 Task: Look for products in the category "Chocolate & Candy" from the brand "Store Brand".
Action: Mouse moved to (18, 66)
Screenshot: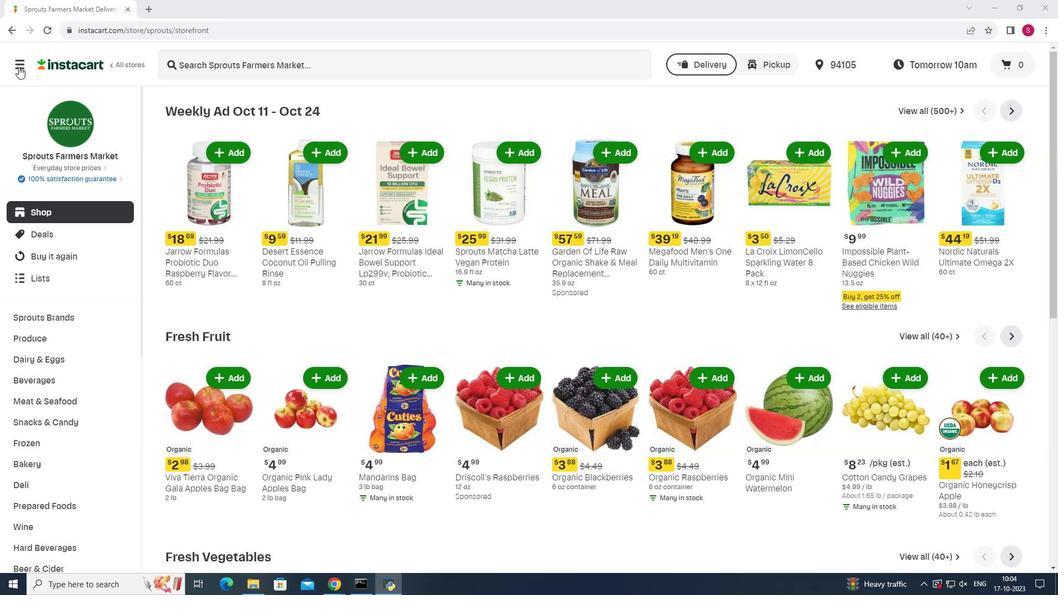 
Action: Mouse pressed left at (18, 66)
Screenshot: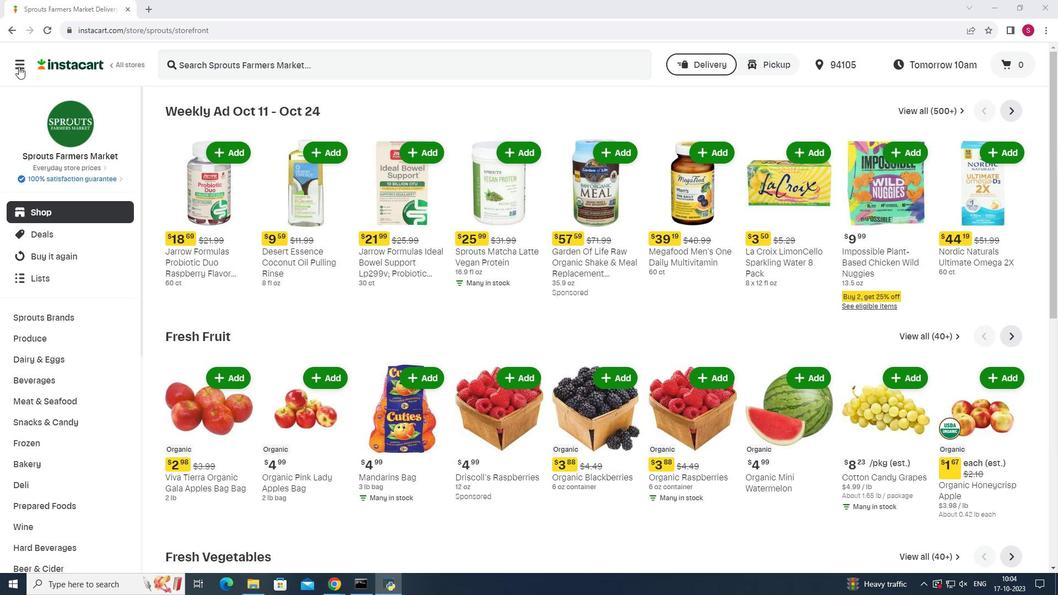 
Action: Mouse moved to (51, 288)
Screenshot: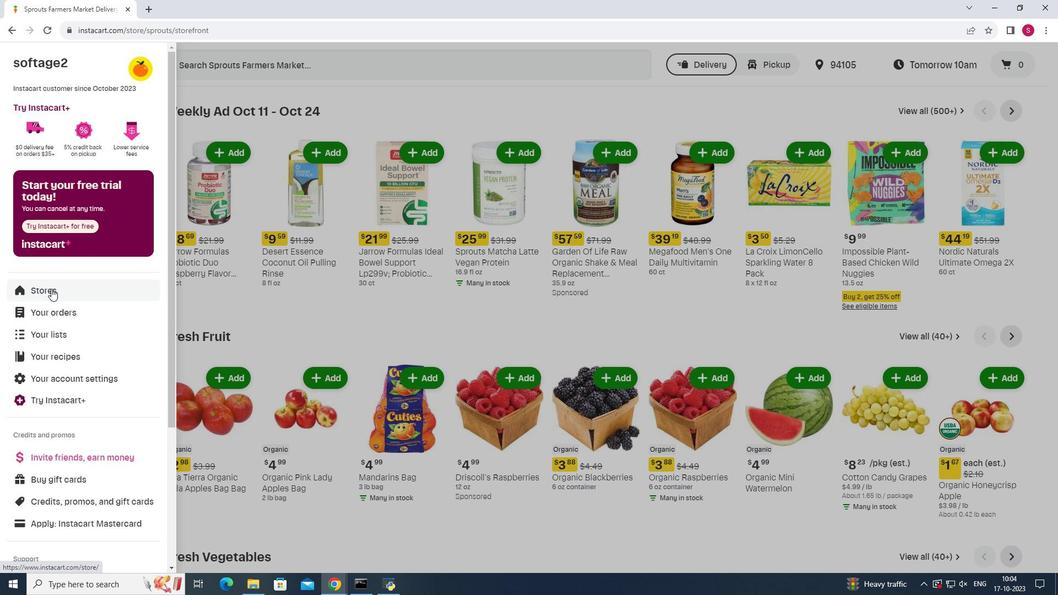 
Action: Mouse pressed left at (51, 288)
Screenshot: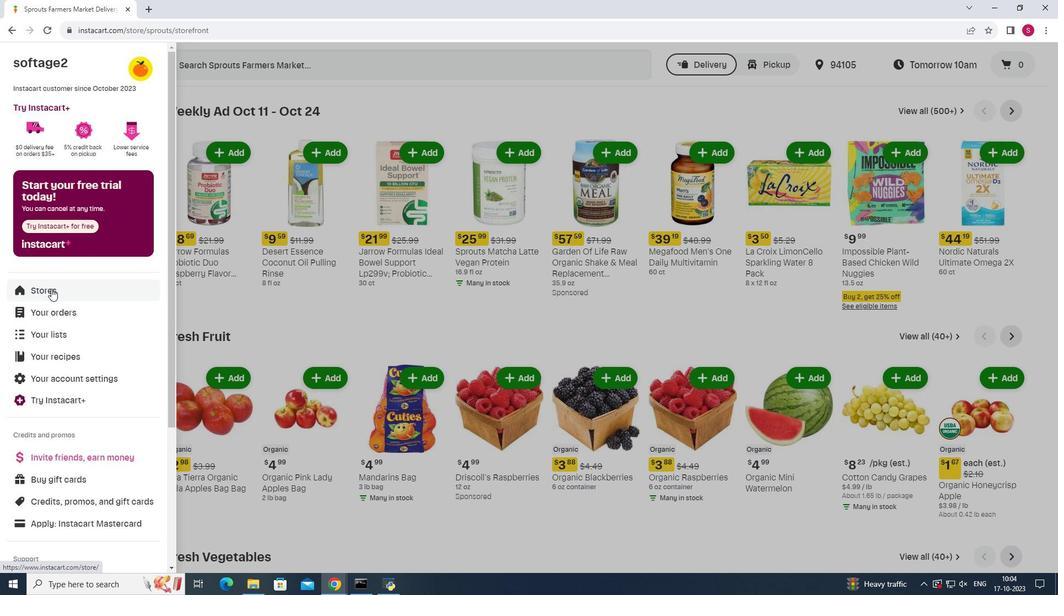 
Action: Mouse moved to (254, 102)
Screenshot: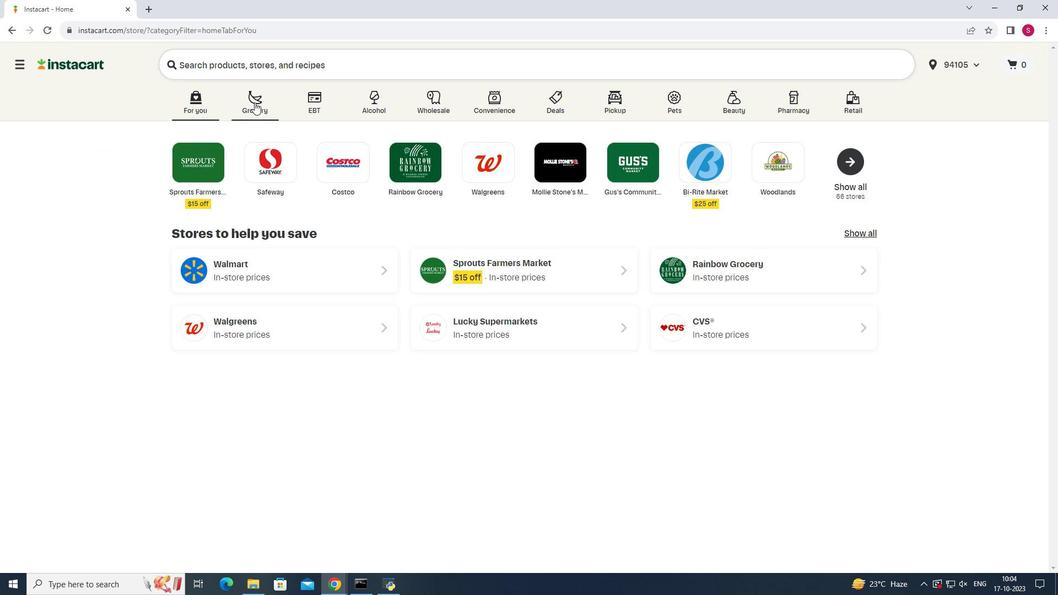 
Action: Mouse pressed left at (254, 102)
Screenshot: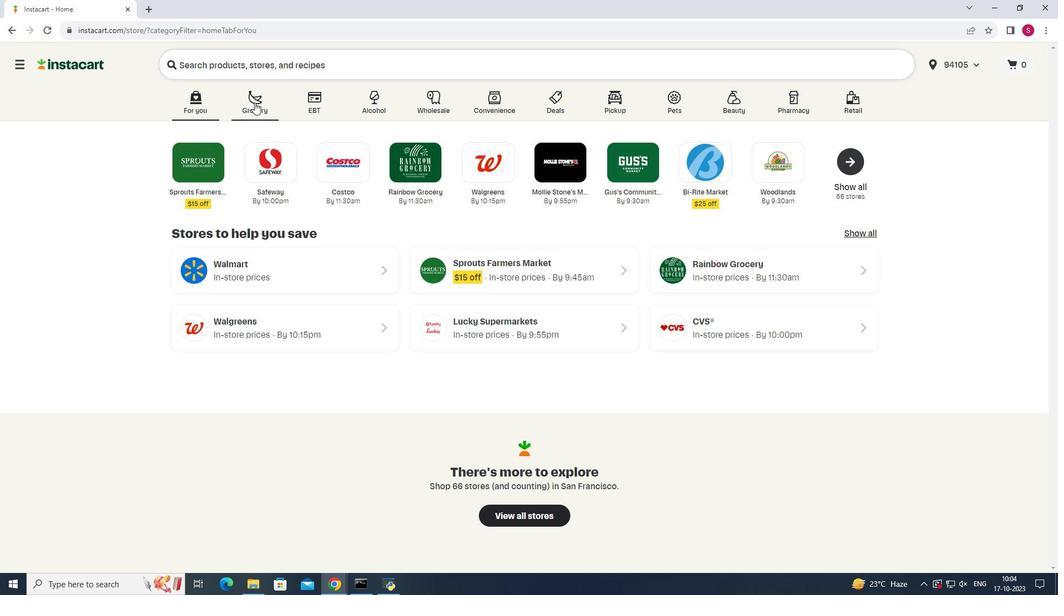 
Action: Mouse moved to (770, 153)
Screenshot: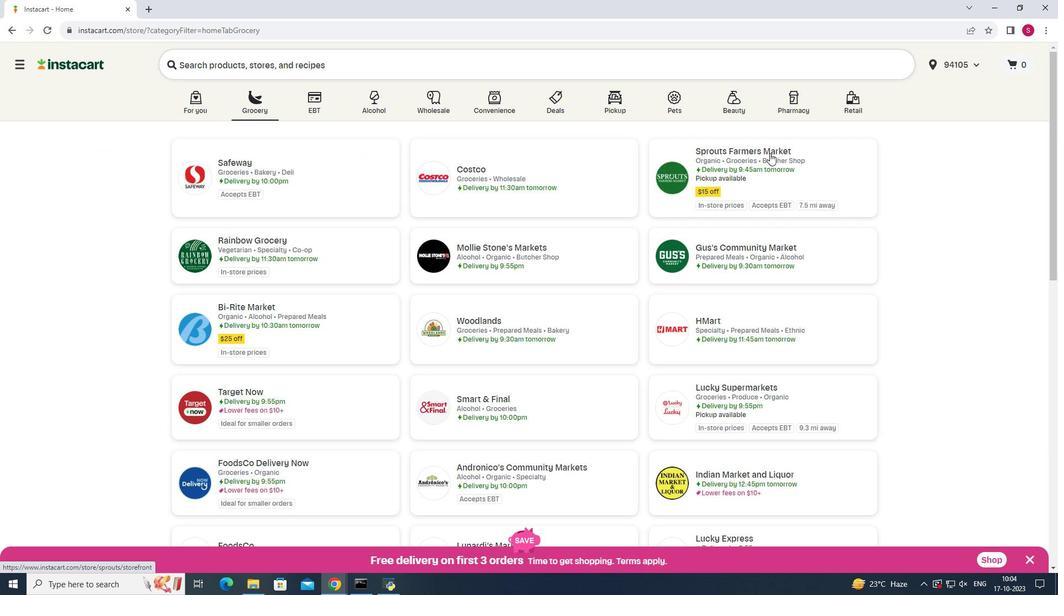 
Action: Mouse pressed left at (770, 153)
Screenshot: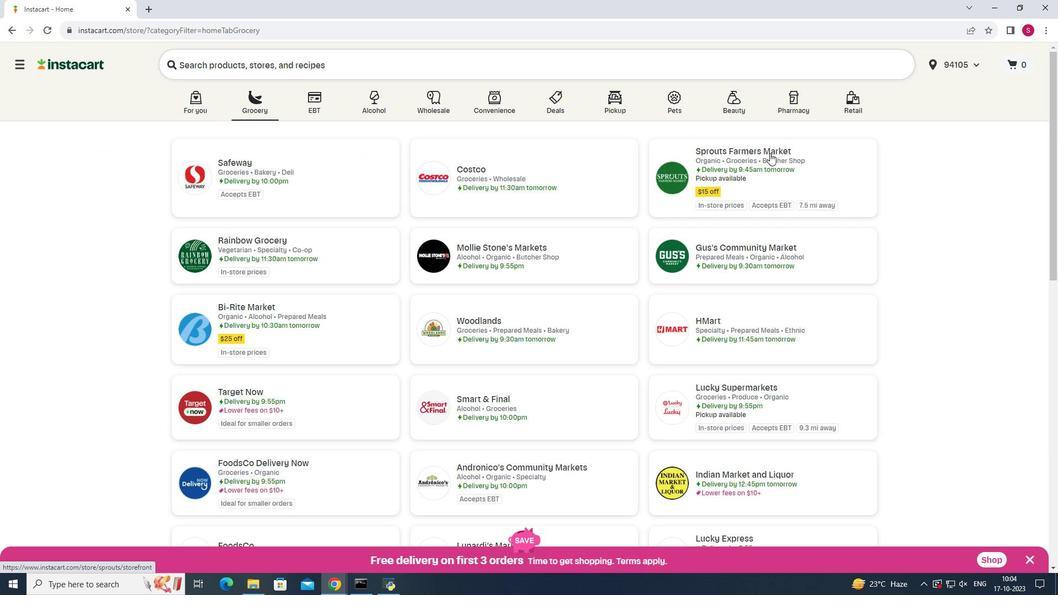 
Action: Mouse moved to (65, 424)
Screenshot: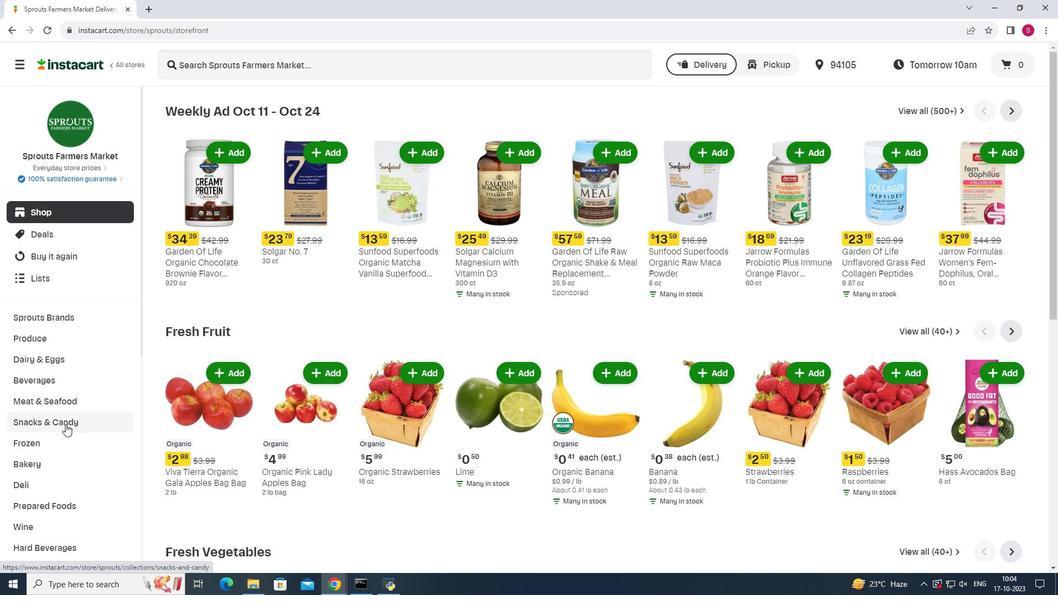 
Action: Mouse pressed left at (65, 424)
Screenshot: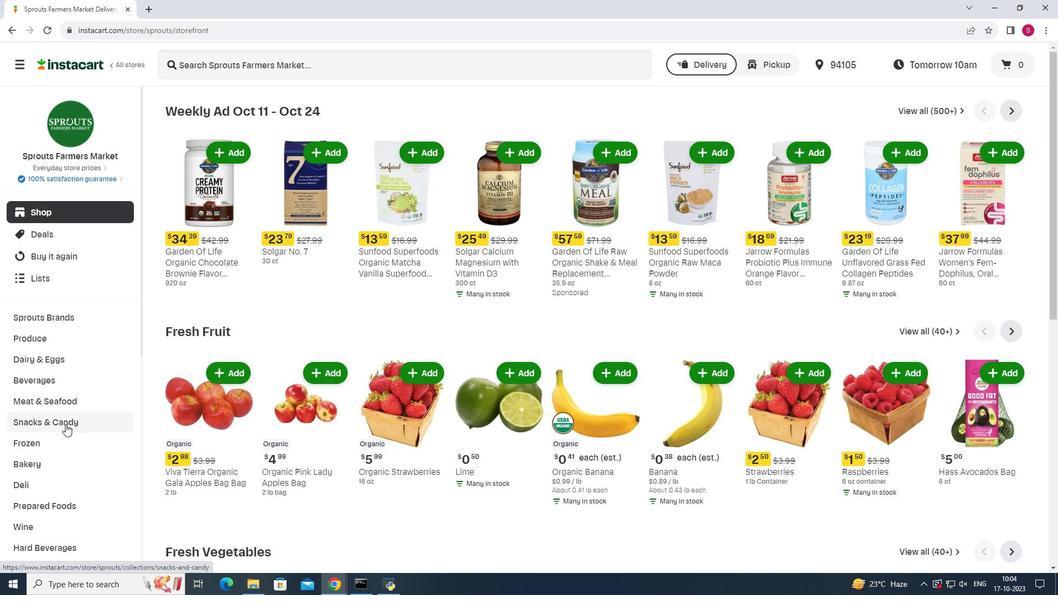 
Action: Mouse moved to (316, 135)
Screenshot: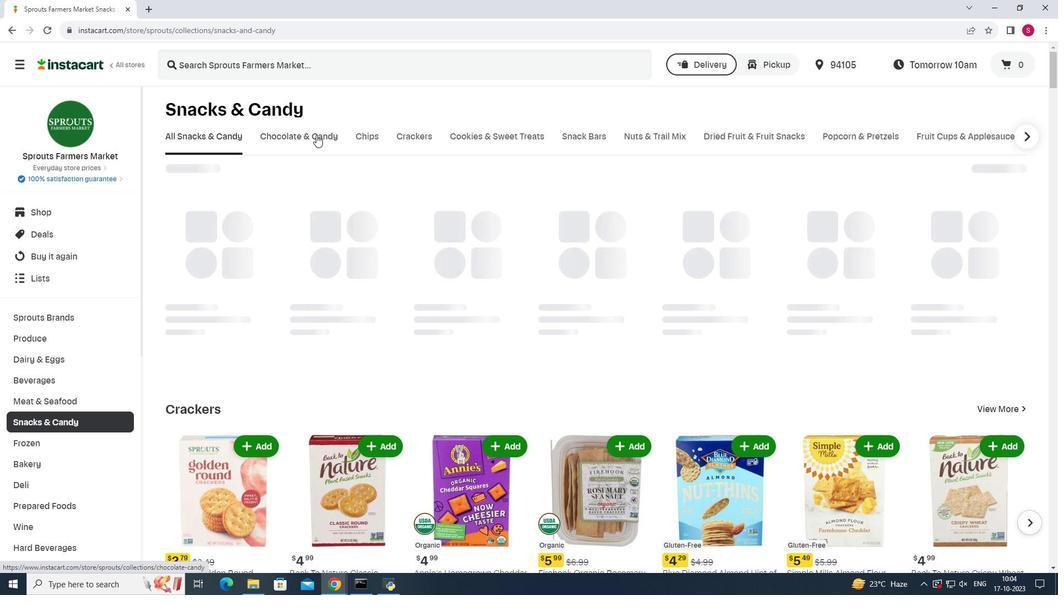 
Action: Mouse pressed left at (316, 135)
Screenshot: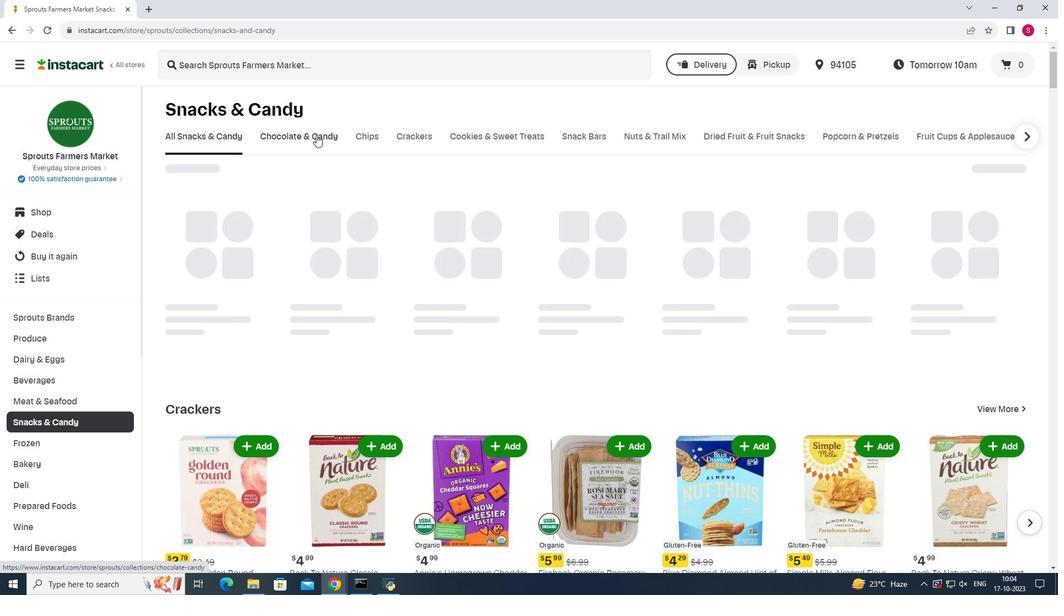 
Action: Mouse moved to (285, 180)
Screenshot: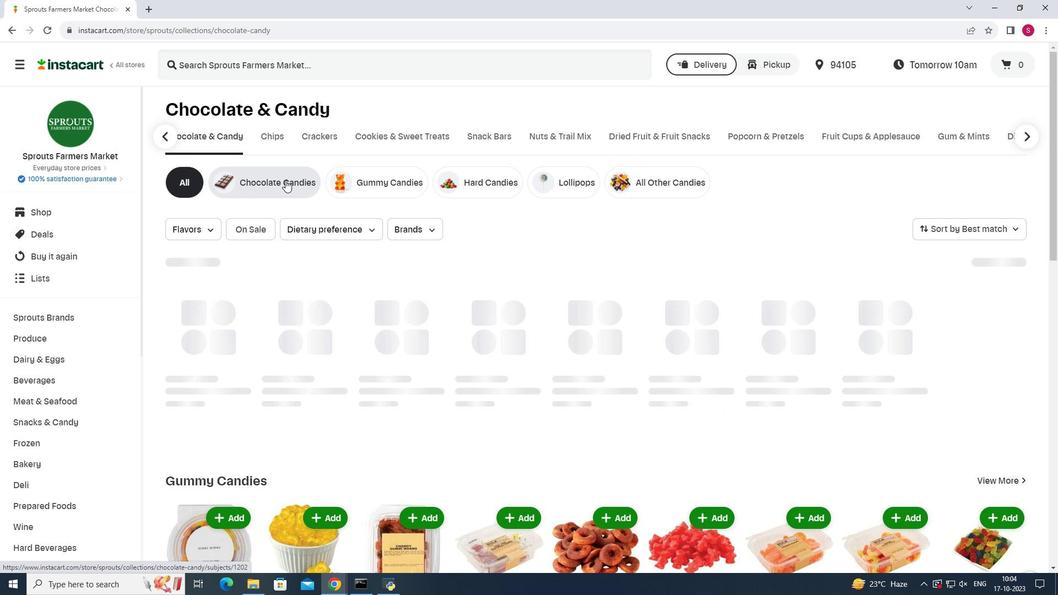 
Action: Mouse pressed left at (285, 180)
Screenshot: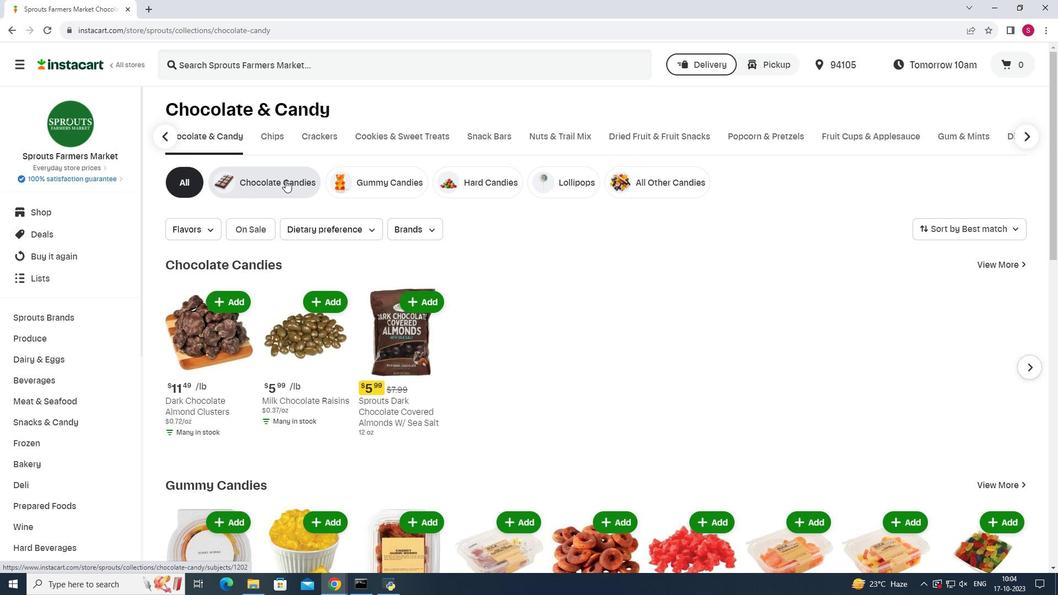 
Action: Mouse moved to (432, 232)
Screenshot: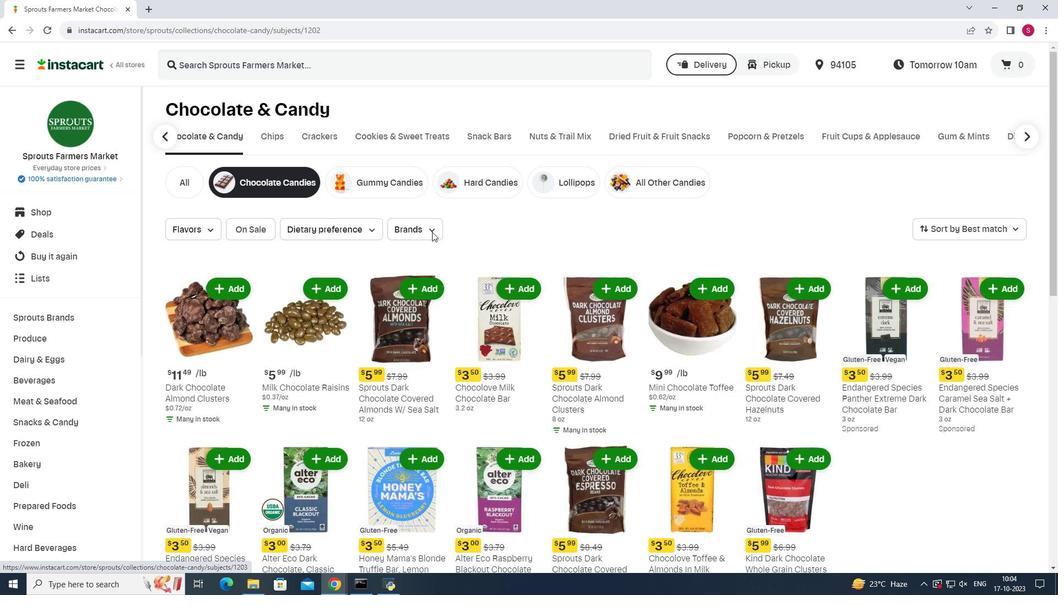 
Action: Mouse pressed left at (432, 232)
Screenshot: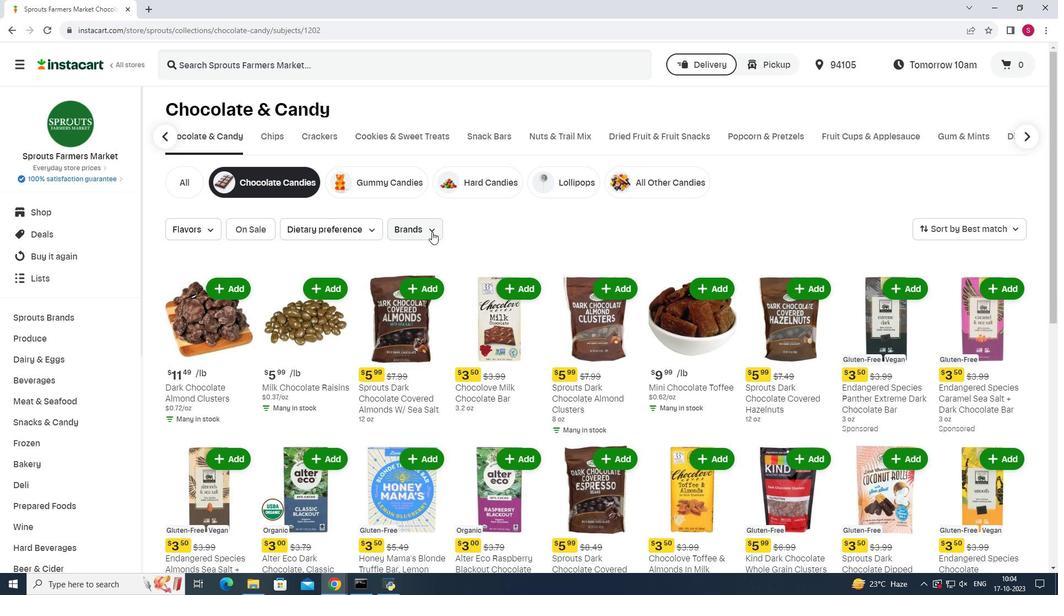 
Action: Mouse moved to (469, 262)
Screenshot: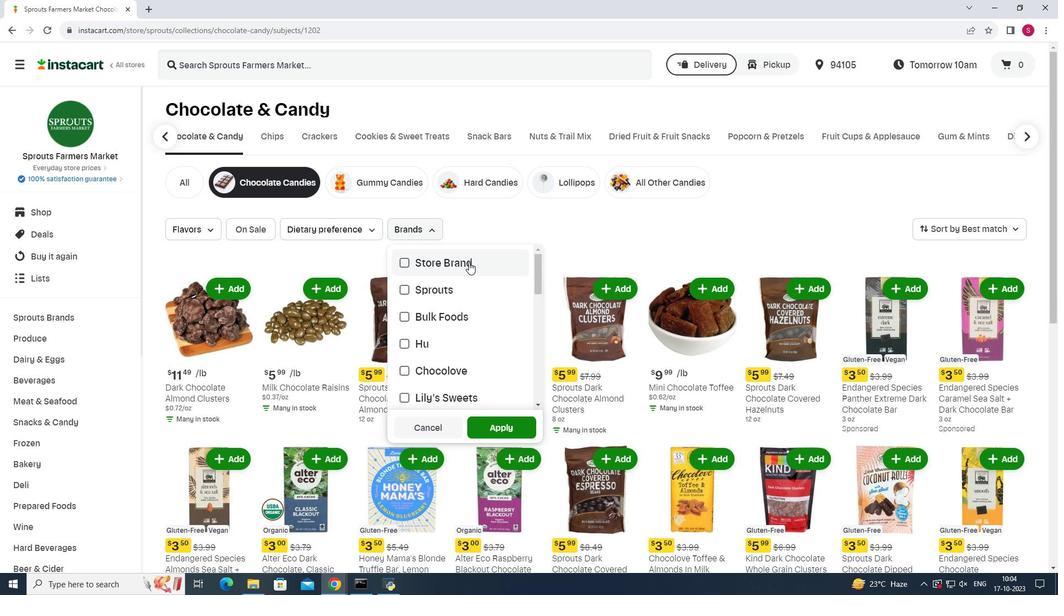 
Action: Mouse pressed left at (469, 262)
Screenshot: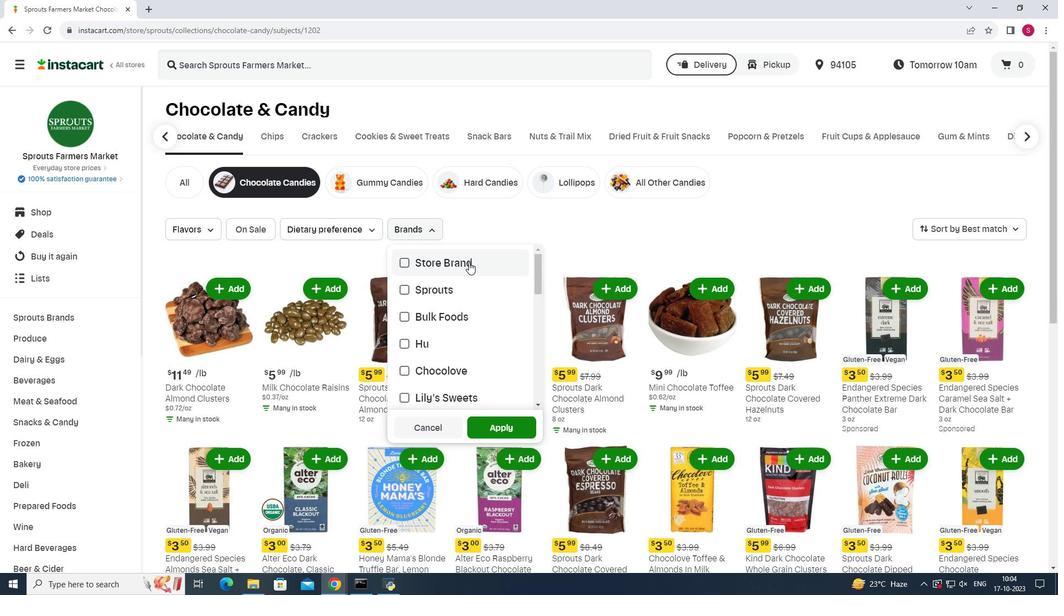 
Action: Mouse moved to (494, 424)
Screenshot: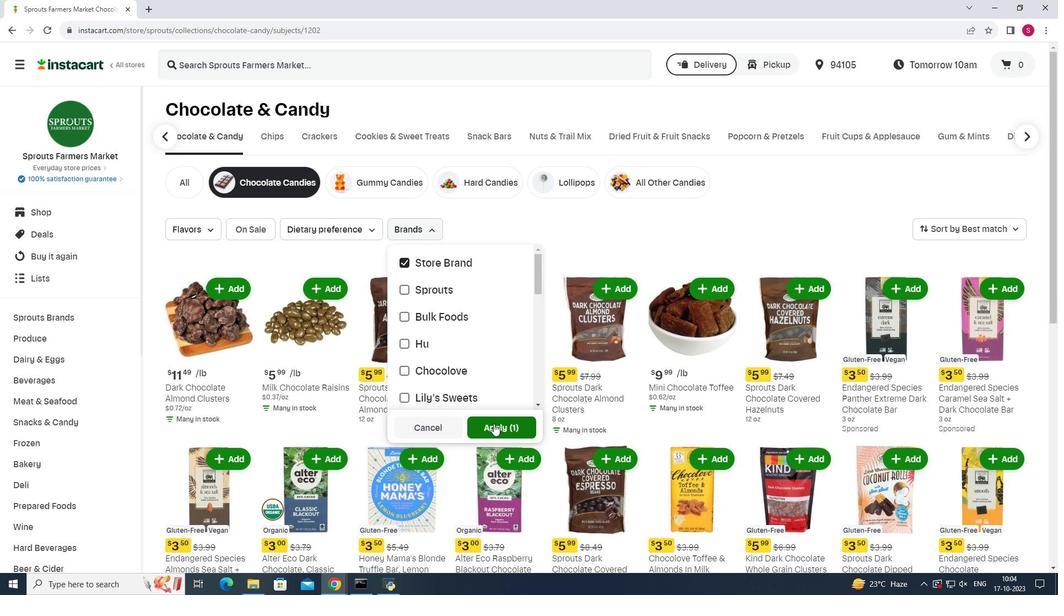 
Action: Mouse pressed left at (494, 424)
Screenshot: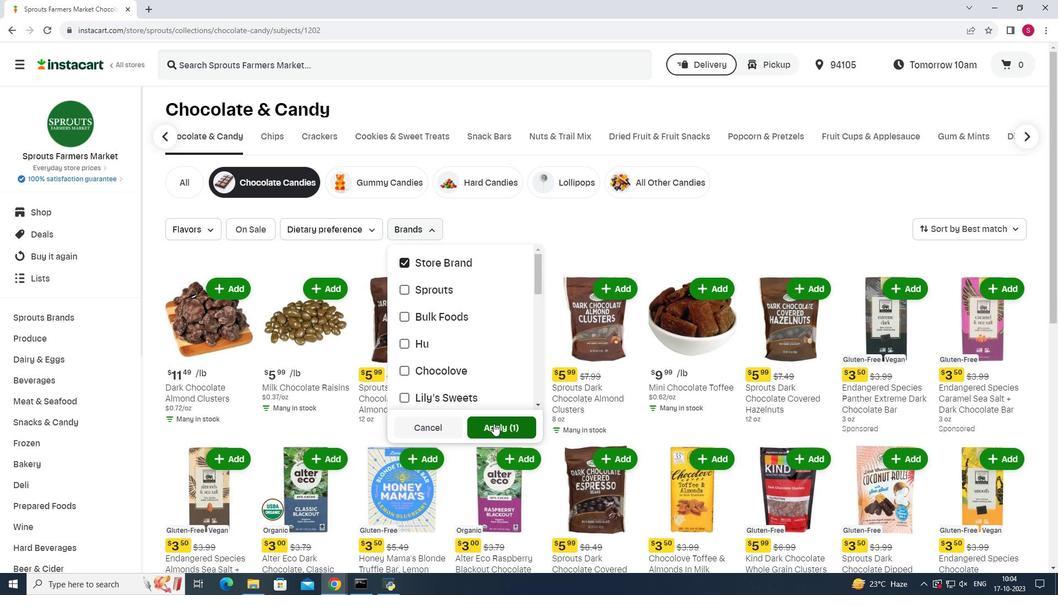 
Action: Mouse moved to (757, 224)
Screenshot: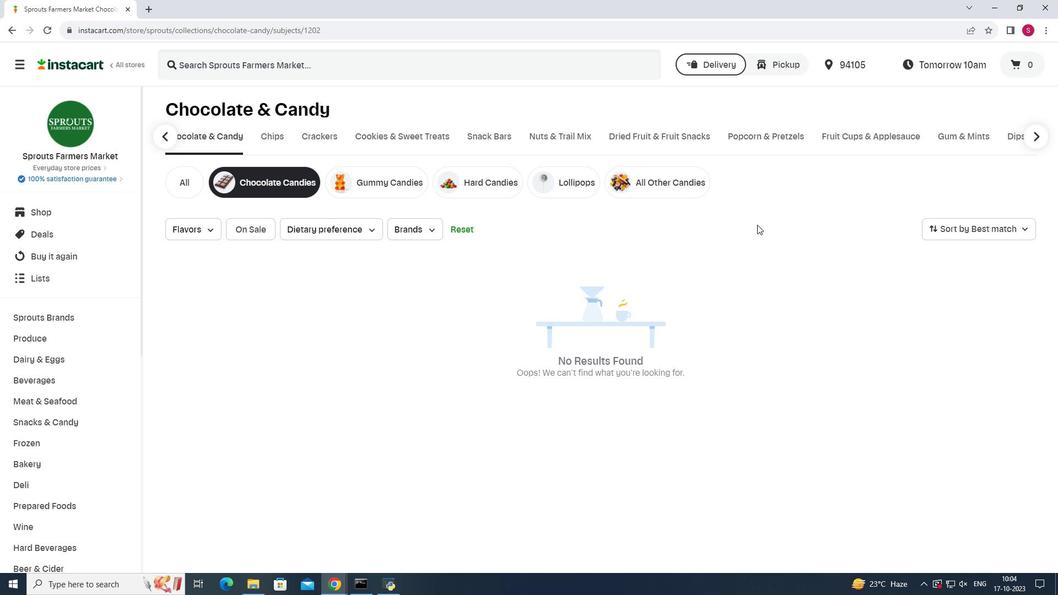 
